 Task: Create a new list view in process automation
Action: Mouse moved to (215, 337)
Screenshot: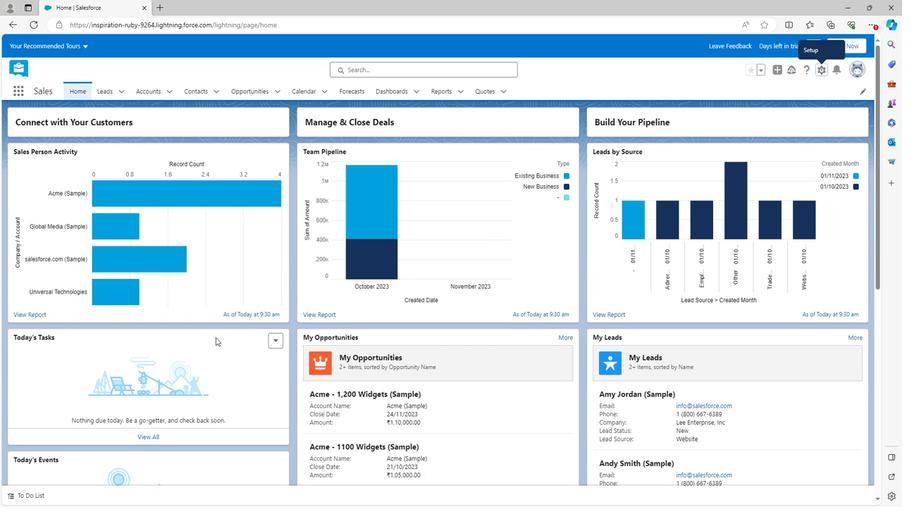 
Action: Mouse scrolled (215, 337) with delta (0, 0)
Screenshot: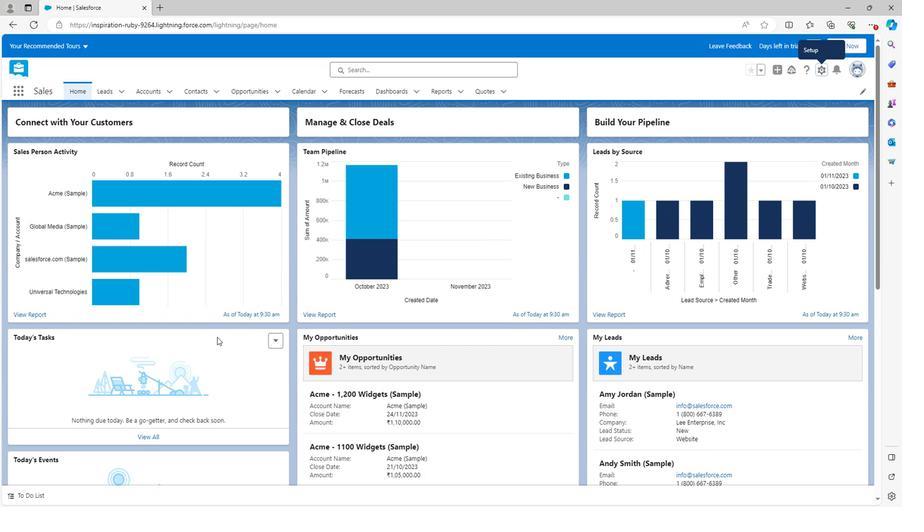 
Action: Mouse scrolled (215, 337) with delta (0, 0)
Screenshot: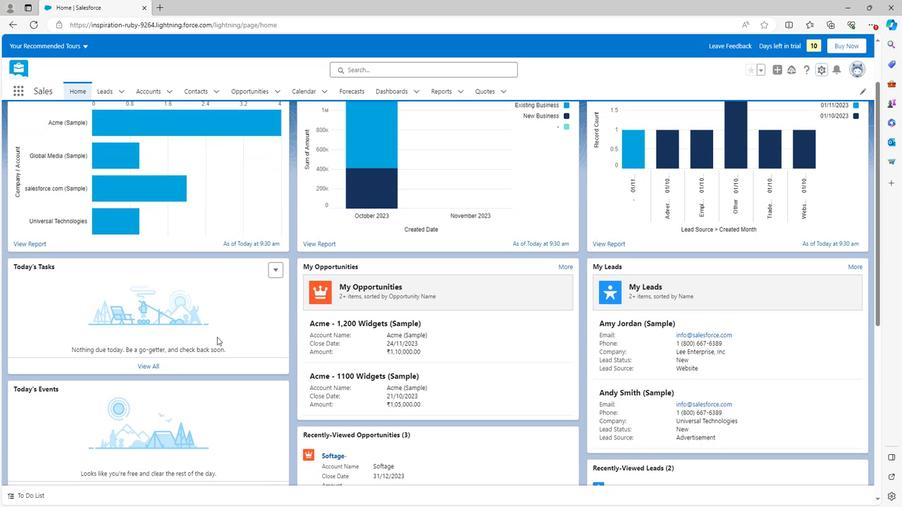 
Action: Mouse scrolled (215, 337) with delta (0, 0)
Screenshot: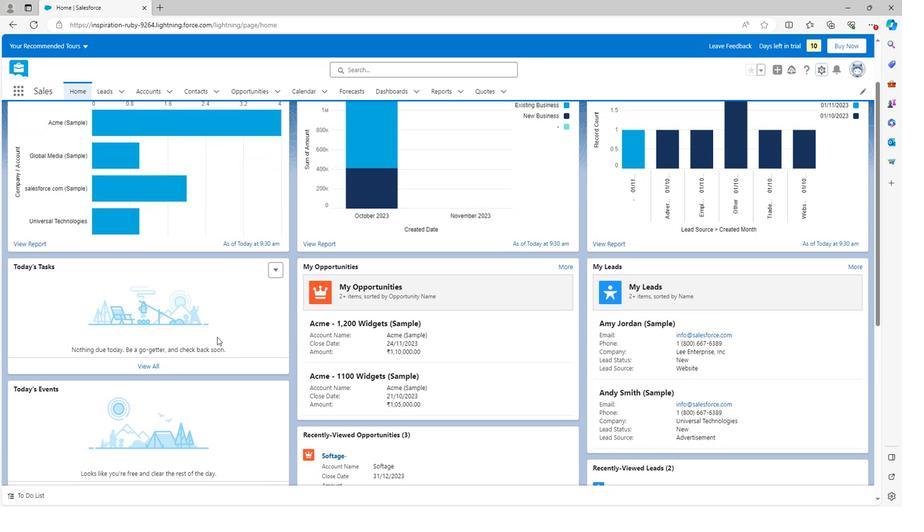 
Action: Mouse scrolled (215, 337) with delta (0, 0)
Screenshot: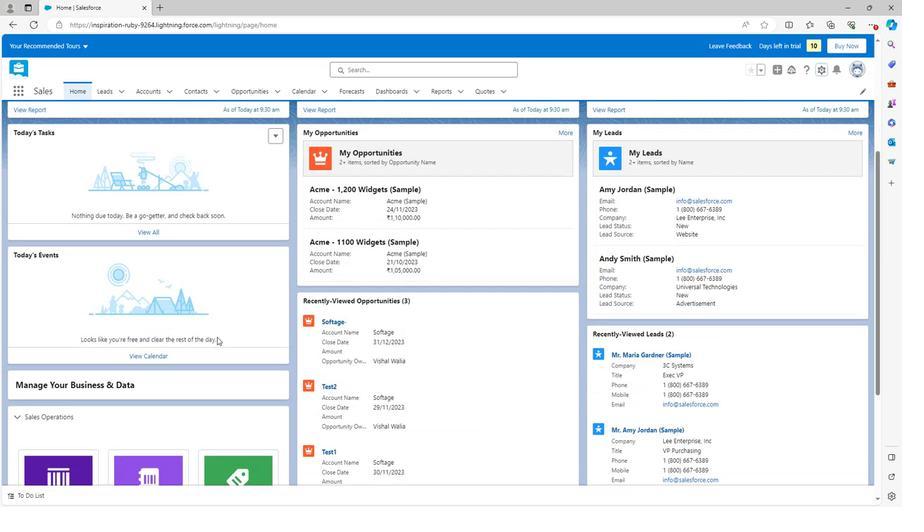 
Action: Mouse scrolled (215, 337) with delta (0, 0)
Screenshot: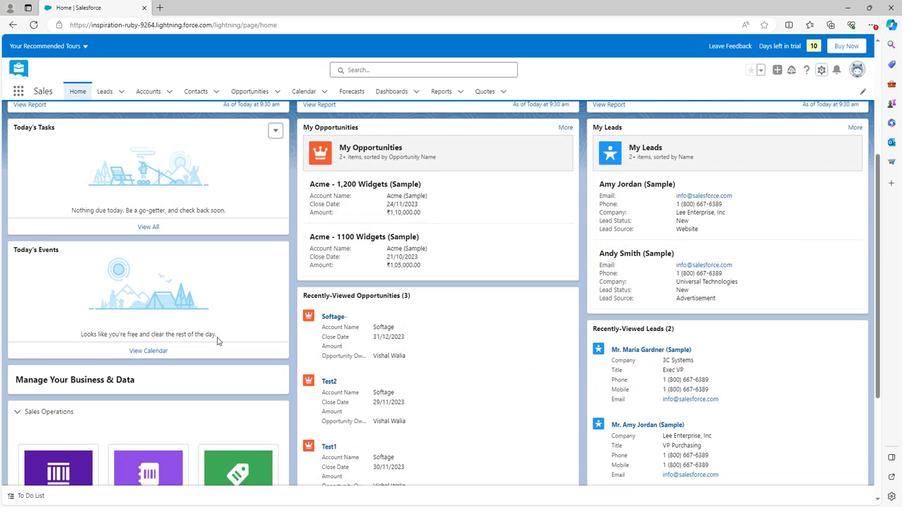 
Action: Mouse scrolled (215, 337) with delta (0, 0)
Screenshot: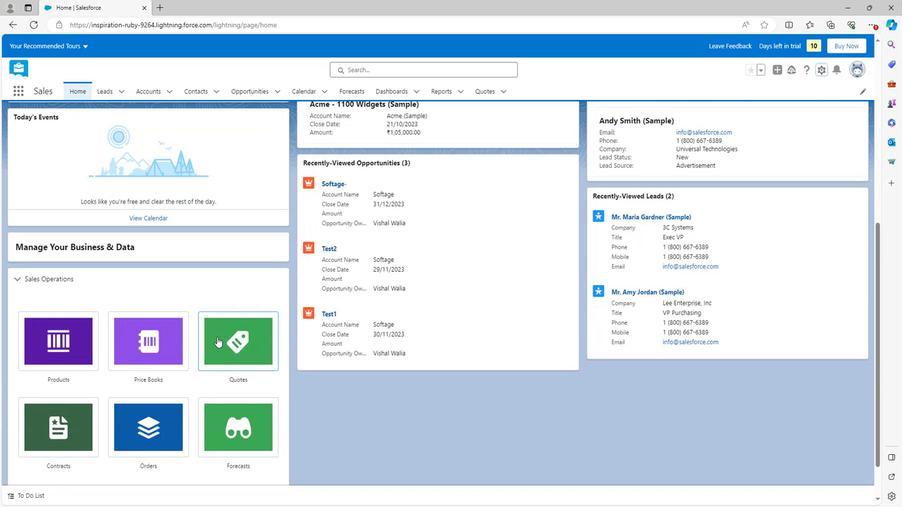 
Action: Mouse scrolled (215, 337) with delta (0, 0)
Screenshot: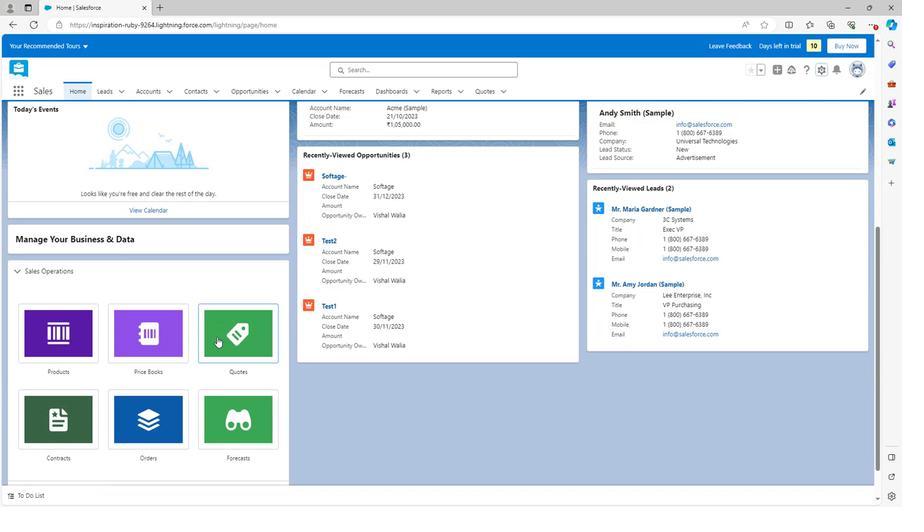 
Action: Mouse scrolled (215, 337) with delta (0, 0)
Screenshot: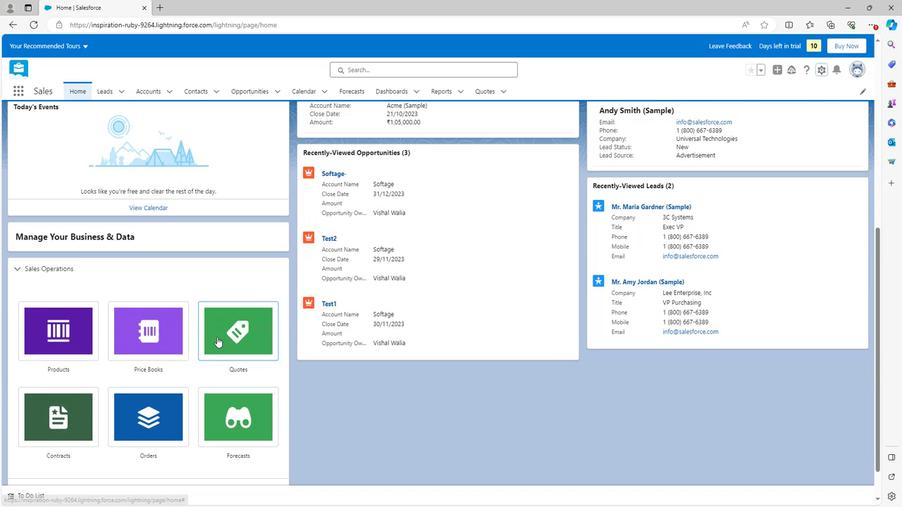 
Action: Mouse scrolled (215, 337) with delta (0, 0)
Screenshot: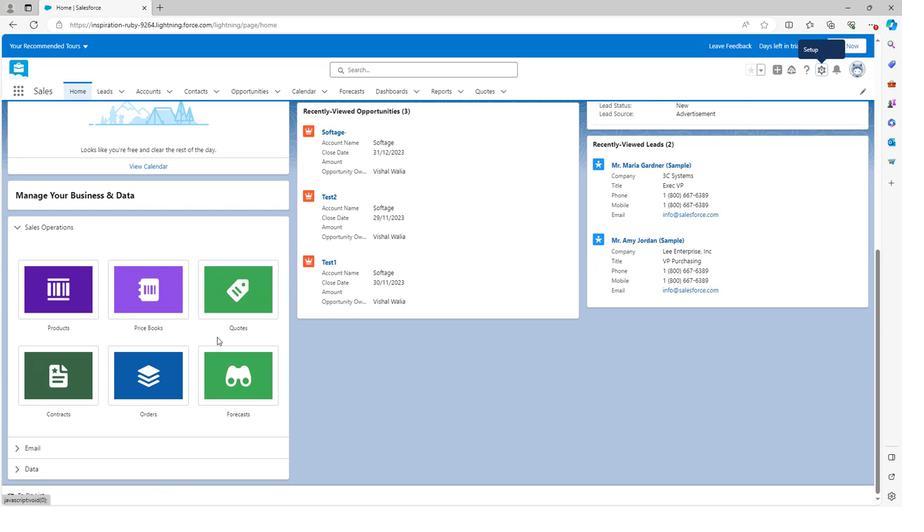 
Action: Mouse scrolled (215, 337) with delta (0, 0)
Screenshot: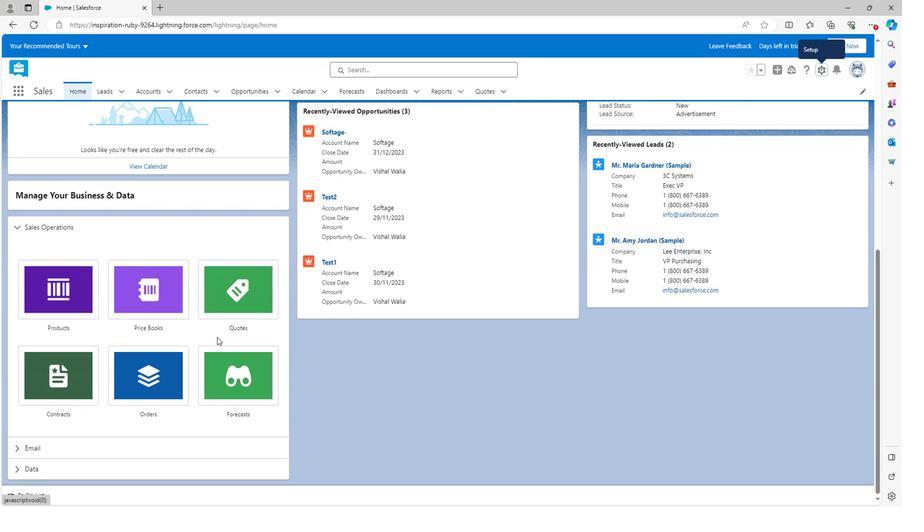 
Action: Mouse scrolled (215, 337) with delta (0, 0)
Screenshot: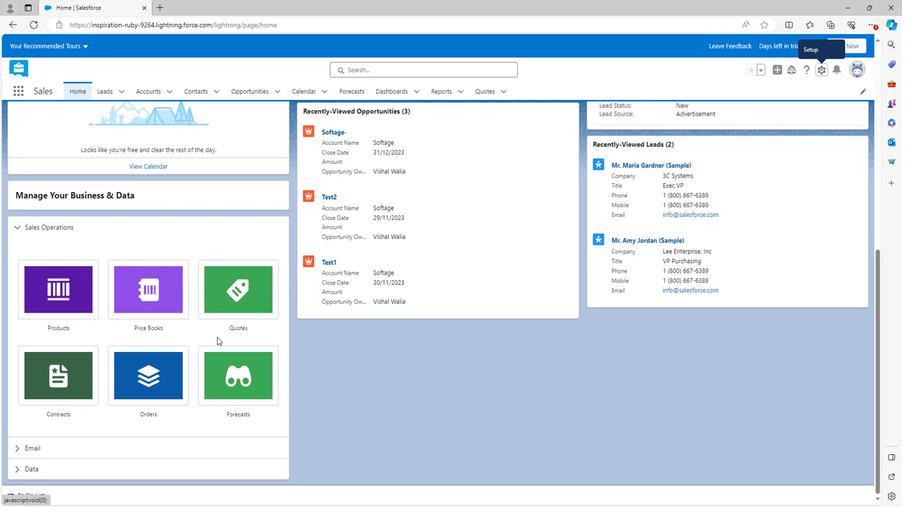 
Action: Mouse scrolled (215, 337) with delta (0, 0)
Screenshot: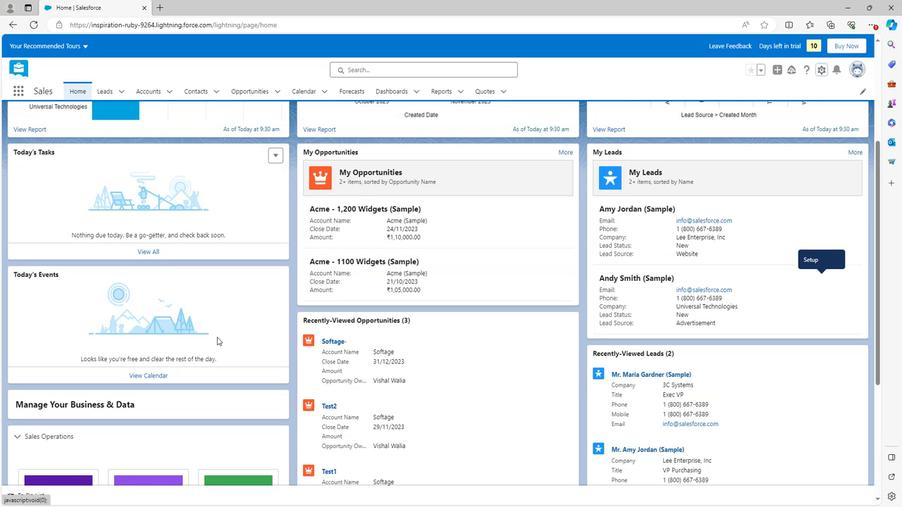 
Action: Mouse scrolled (215, 337) with delta (0, 0)
Screenshot: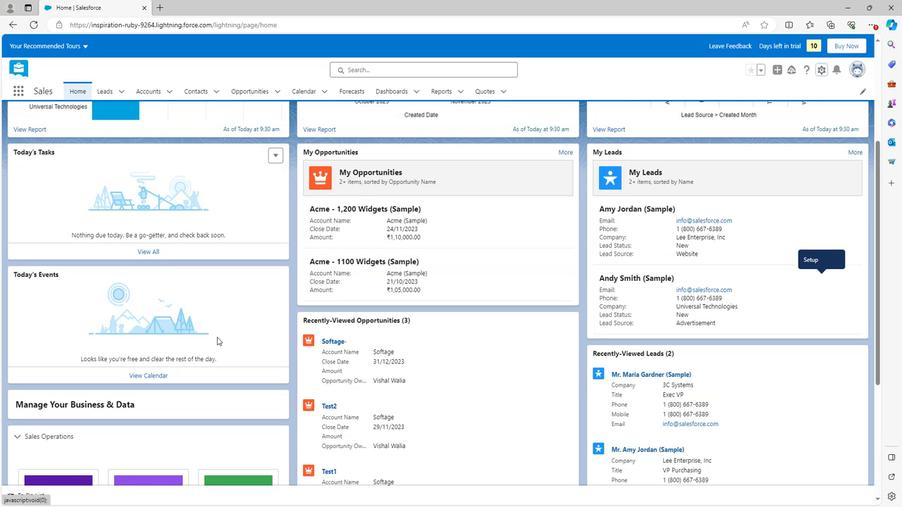 
Action: Mouse scrolled (215, 337) with delta (0, 0)
Screenshot: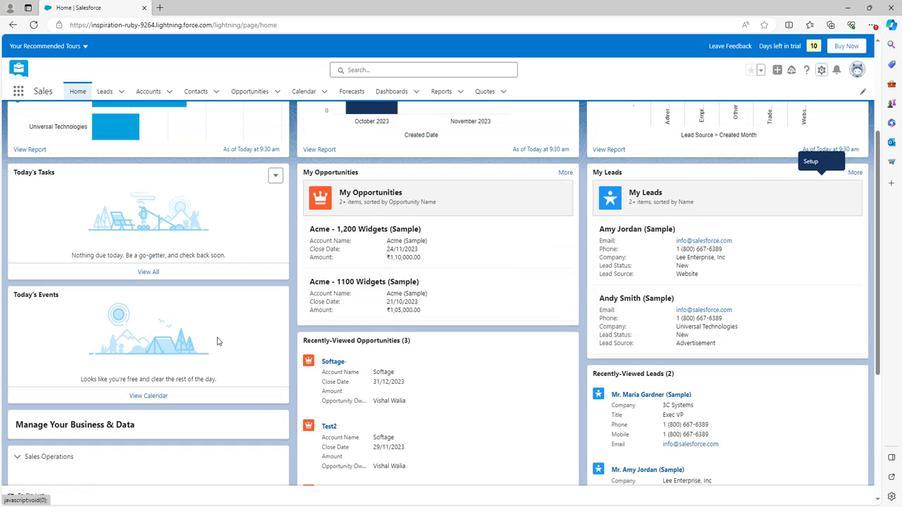 
Action: Mouse scrolled (215, 337) with delta (0, 0)
Screenshot: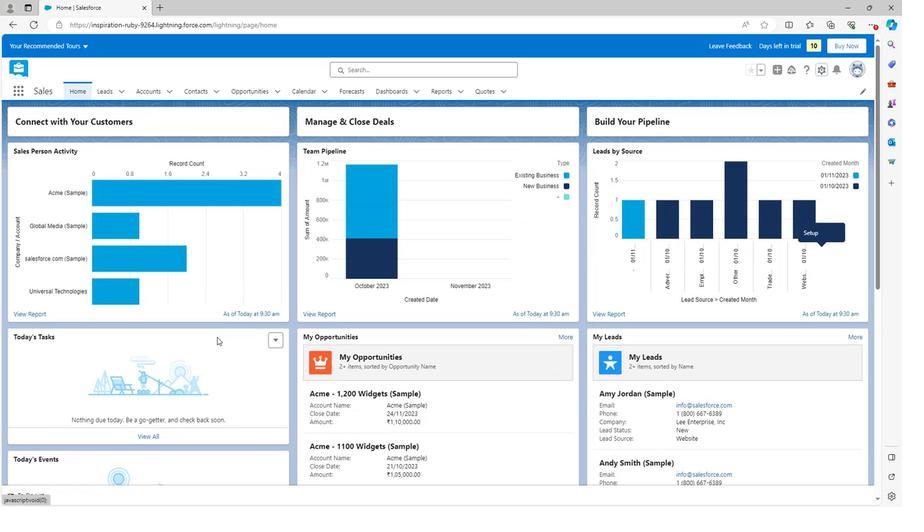 
Action: Mouse scrolled (215, 337) with delta (0, 0)
Screenshot: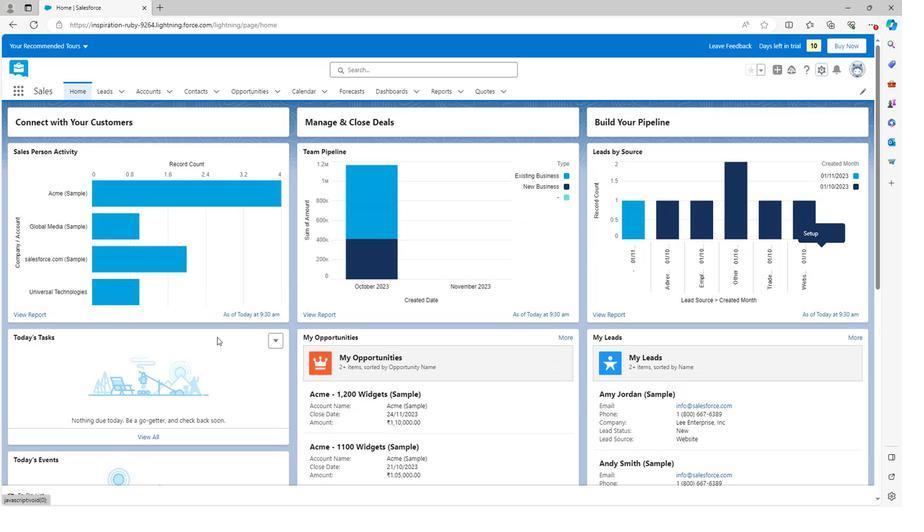 
Action: Mouse scrolled (215, 337) with delta (0, 0)
Screenshot: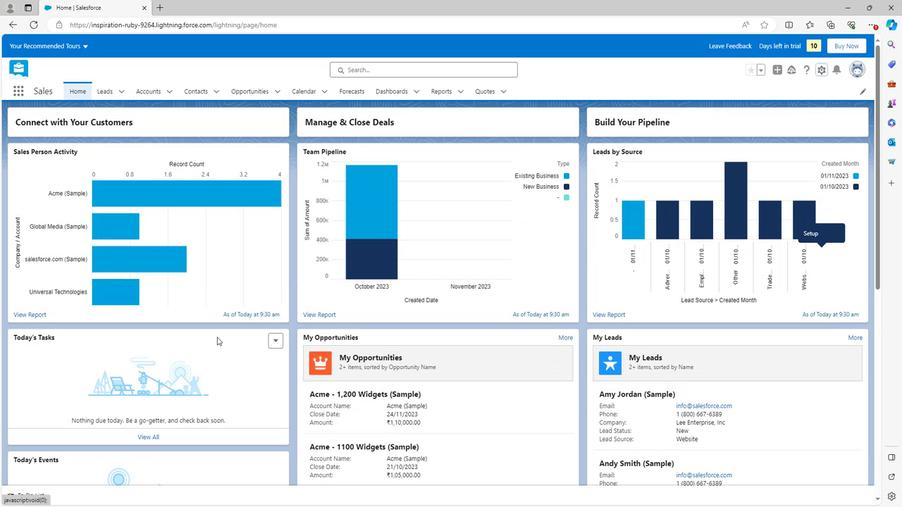 
Action: Mouse moved to (819, 69)
Screenshot: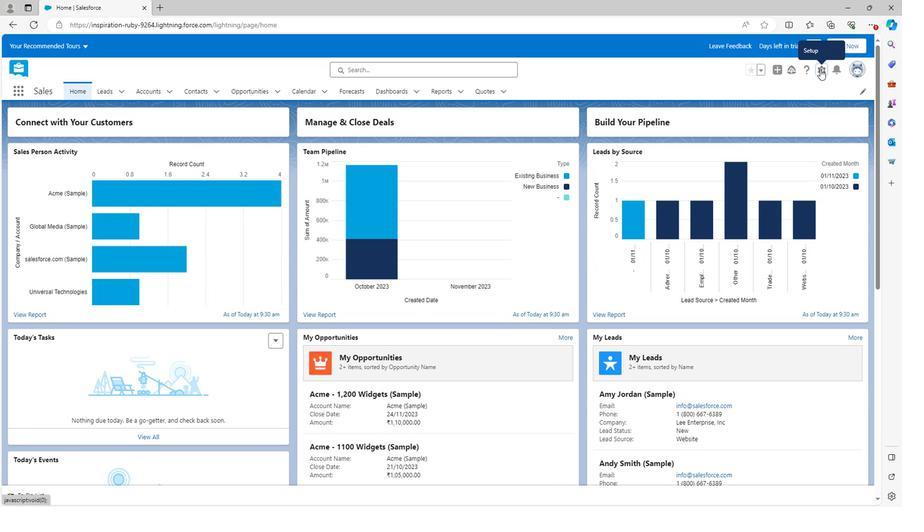 
Action: Mouse pressed left at (819, 69)
Screenshot: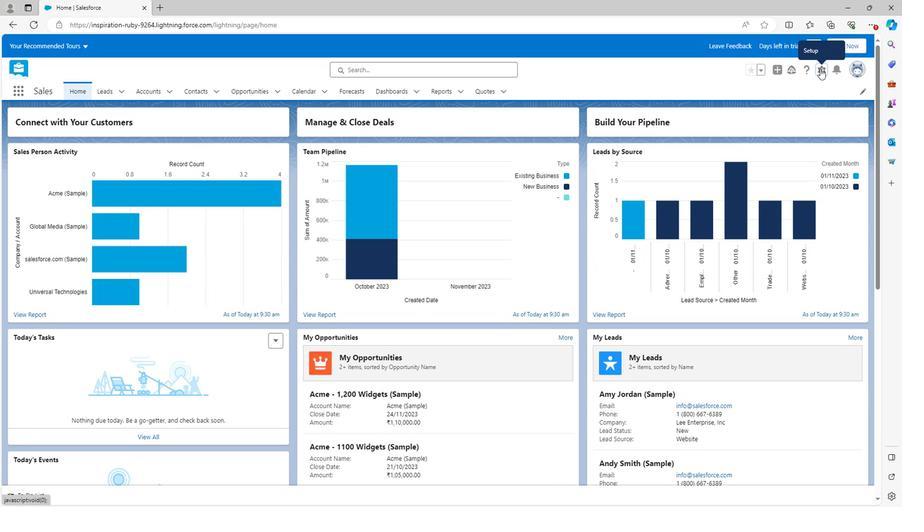 
Action: Mouse moved to (771, 94)
Screenshot: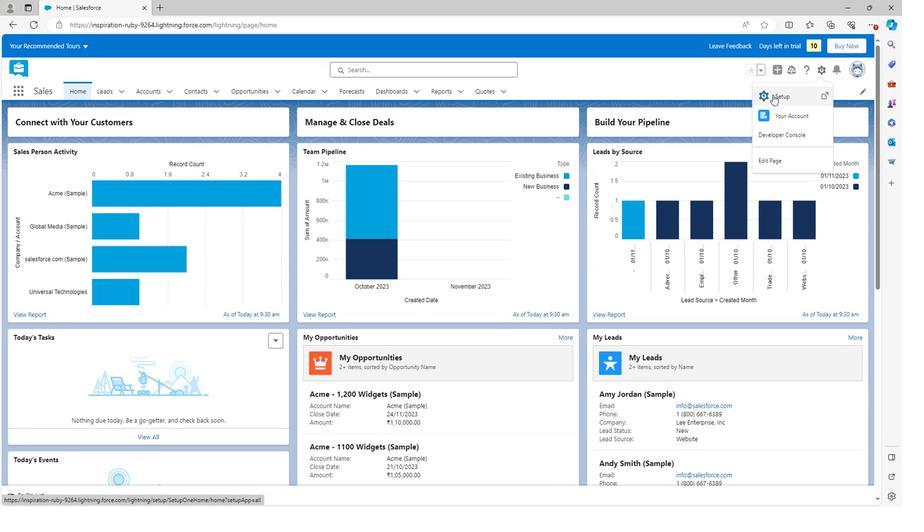 
Action: Mouse pressed left at (771, 94)
Screenshot: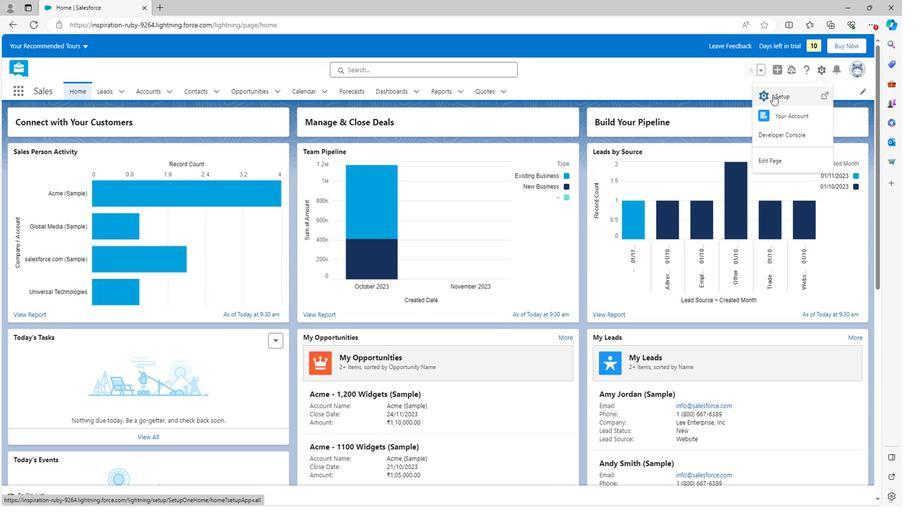 
Action: Mouse moved to (5, 414)
Screenshot: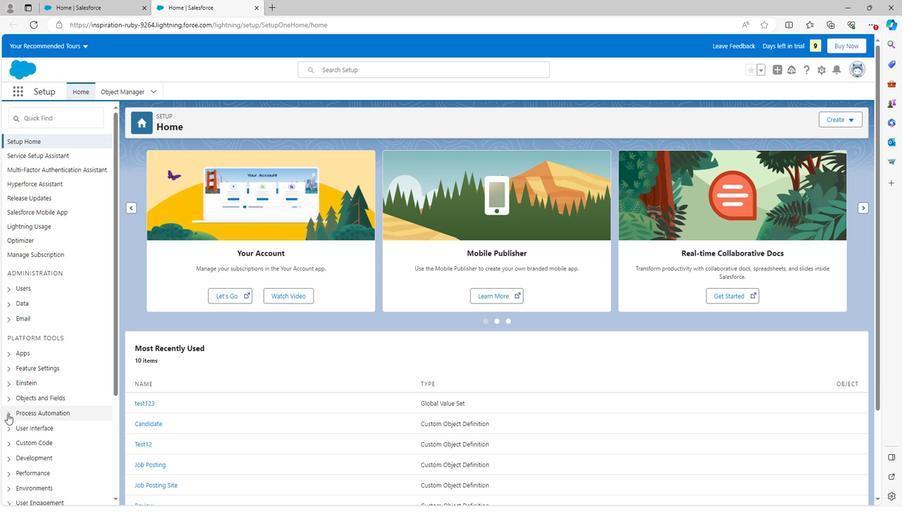 
Action: Mouse pressed left at (5, 414)
Screenshot: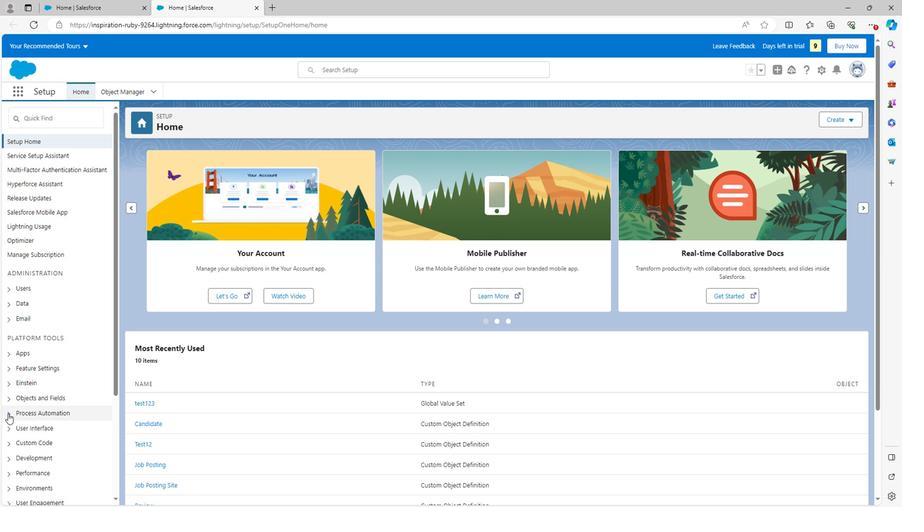 
Action: Mouse scrolled (5, 413) with delta (0, 0)
Screenshot: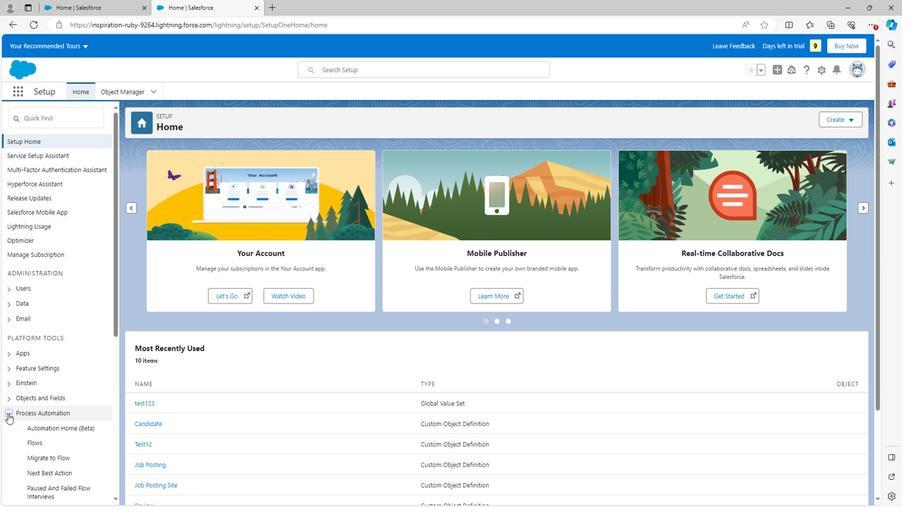 
Action: Mouse scrolled (5, 413) with delta (0, 0)
Screenshot: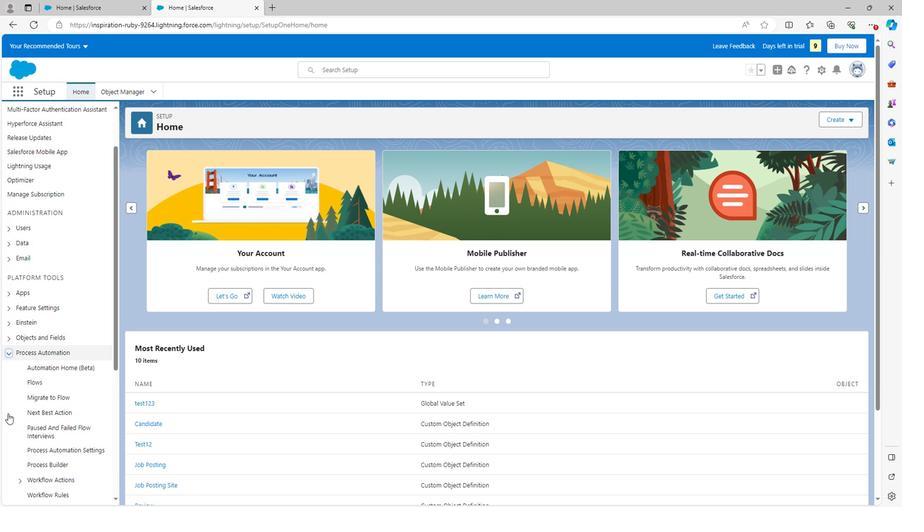 
Action: Mouse moved to (36, 371)
Screenshot: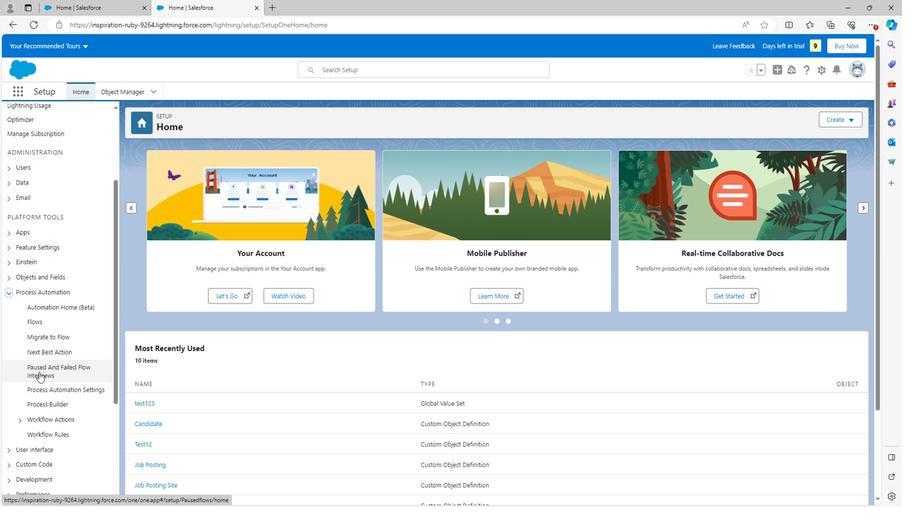 
Action: Mouse pressed left at (36, 371)
Screenshot: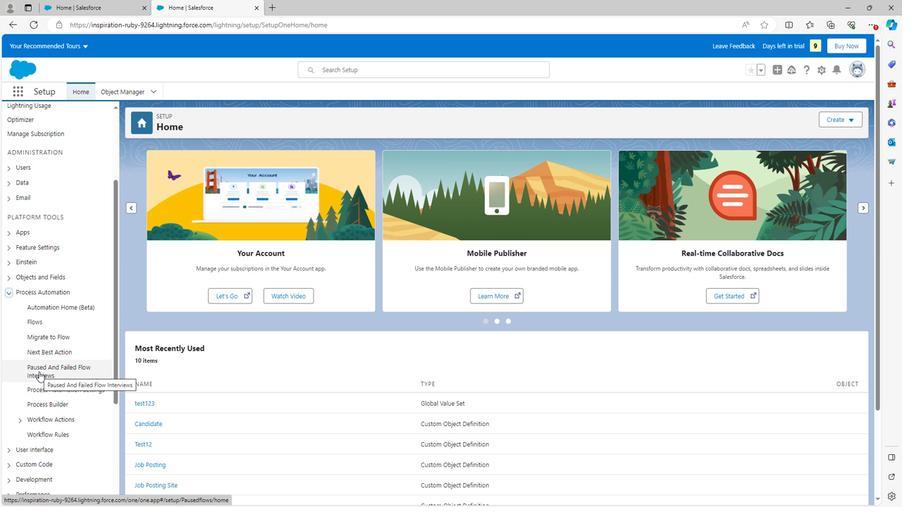 
Action: Mouse moved to (584, 320)
Screenshot: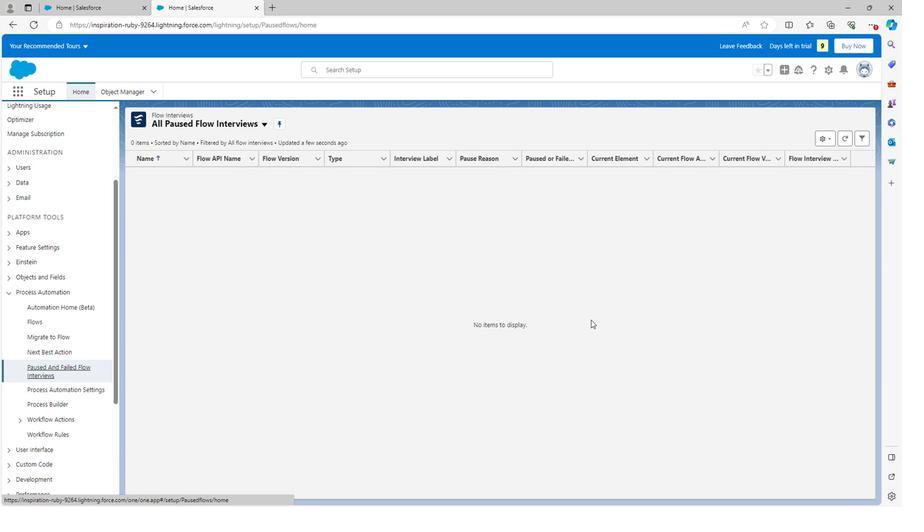 
Action: Mouse scrolled (584, 319) with delta (0, 0)
Screenshot: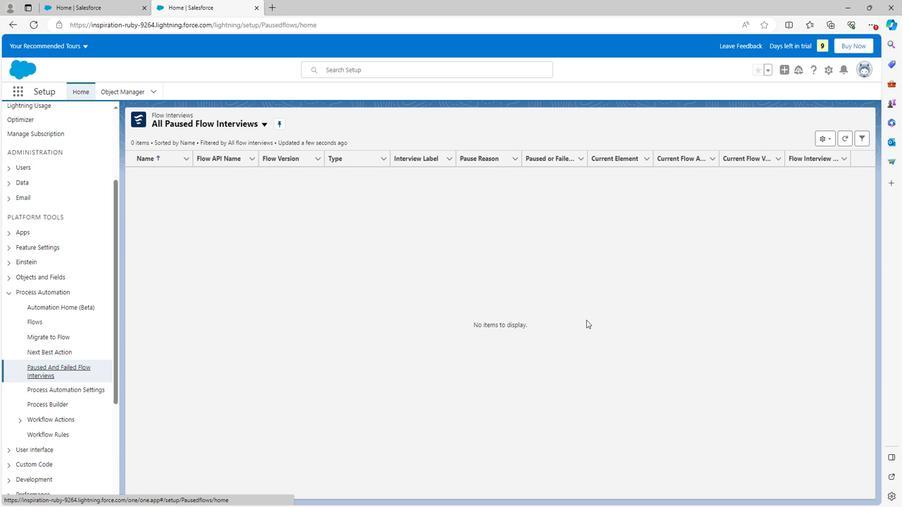 
Action: Mouse scrolled (584, 319) with delta (0, 0)
Screenshot: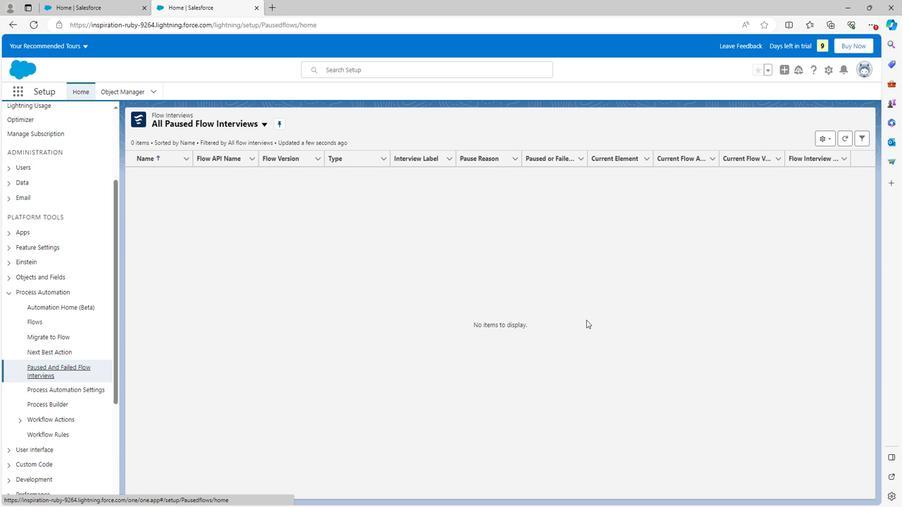 
Action: Mouse scrolled (584, 319) with delta (0, 0)
Screenshot: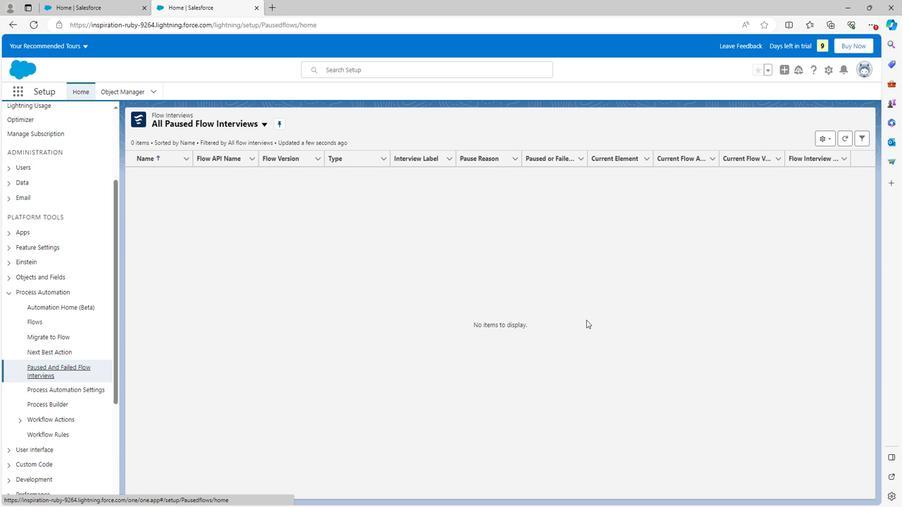 
Action: Mouse scrolled (584, 319) with delta (0, 0)
Screenshot: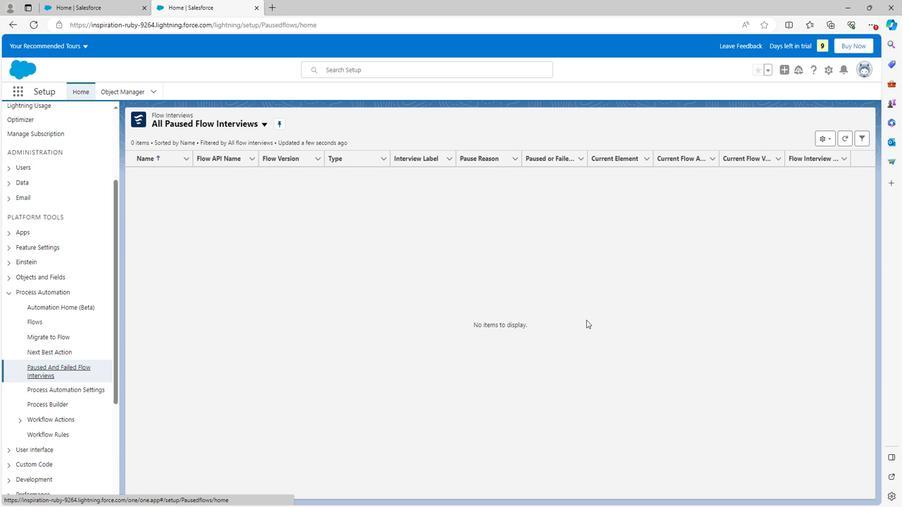 
Action: Mouse scrolled (584, 320) with delta (0, 0)
Screenshot: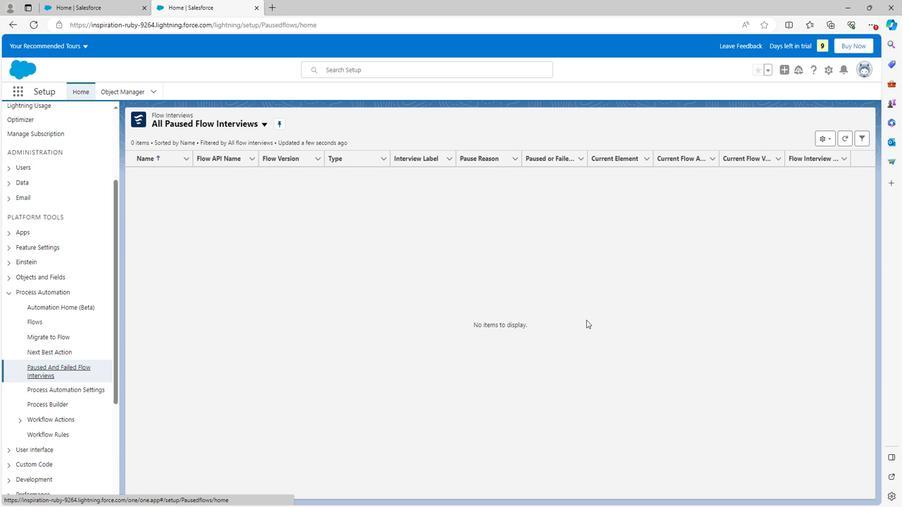 
Action: Mouse scrolled (584, 320) with delta (0, 0)
Screenshot: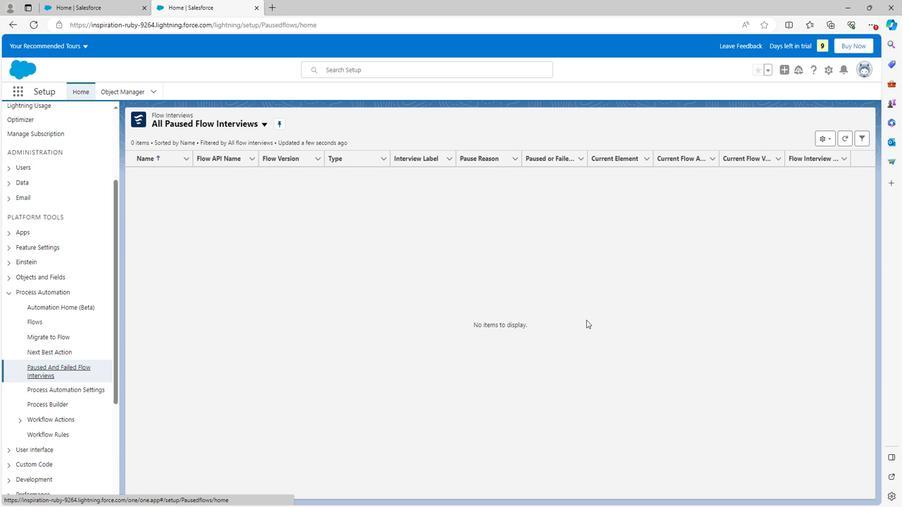 
Action: Mouse scrolled (584, 320) with delta (0, 0)
Screenshot: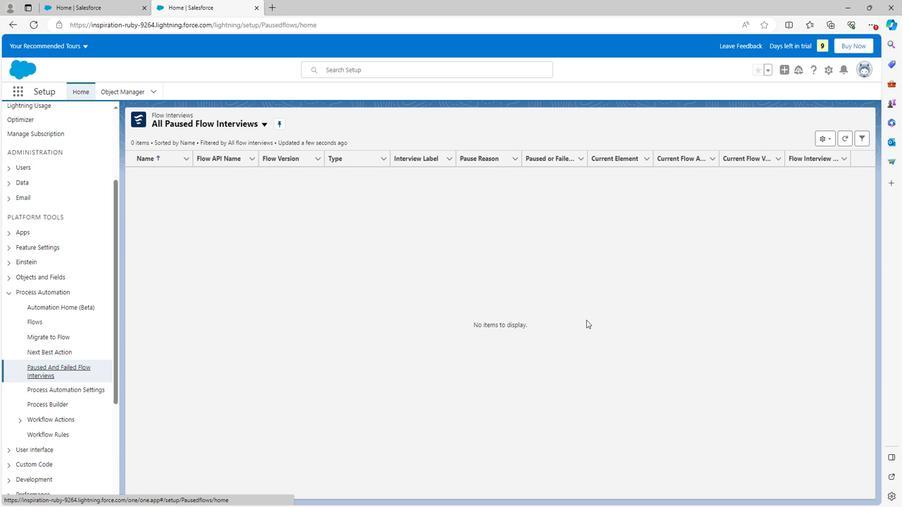 
Action: Mouse scrolled (584, 320) with delta (0, 0)
Screenshot: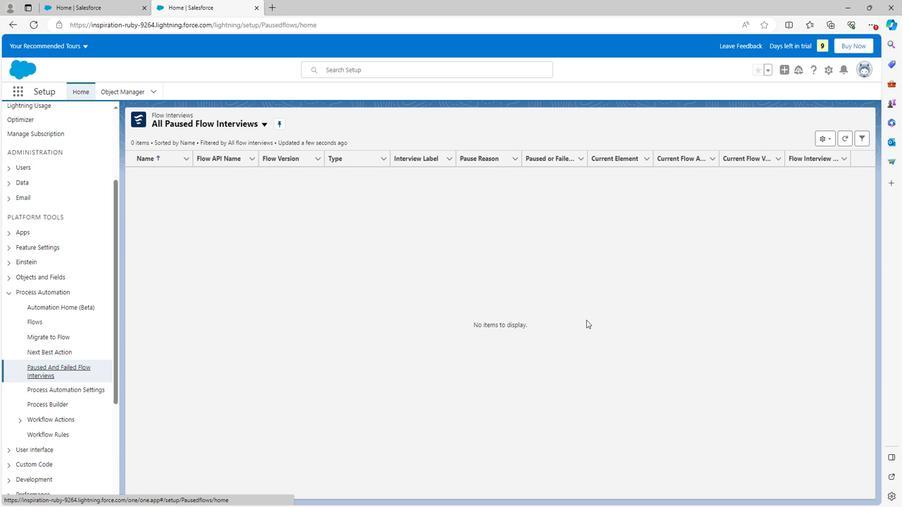 
Action: Mouse moved to (828, 140)
Screenshot: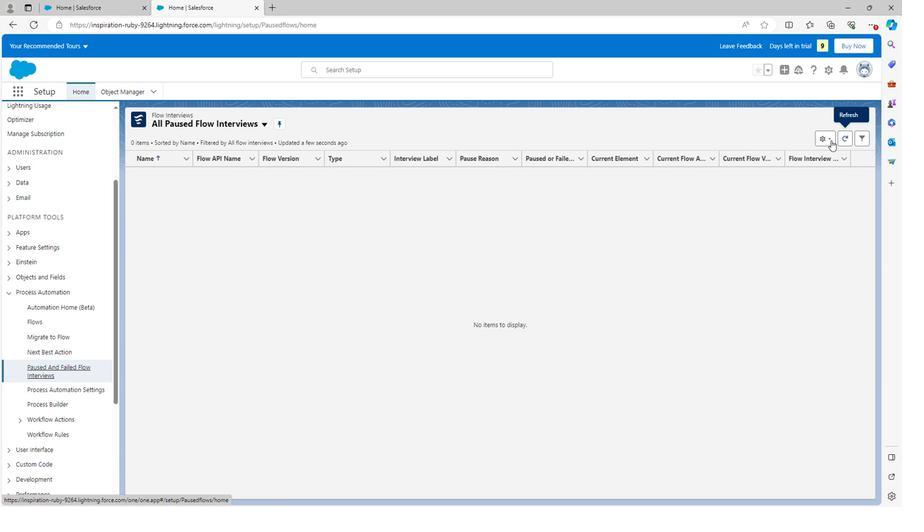 
Action: Mouse pressed left at (828, 140)
Screenshot: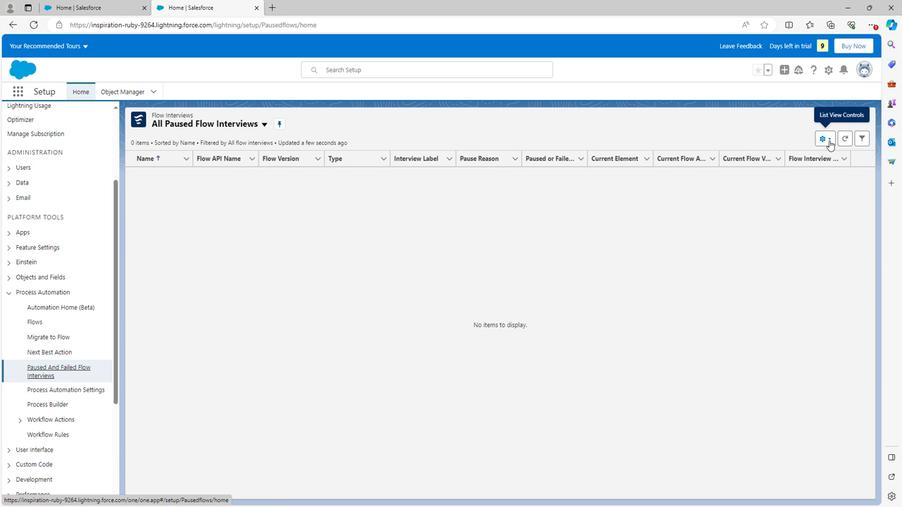 
Action: Mouse moved to (770, 177)
Screenshot: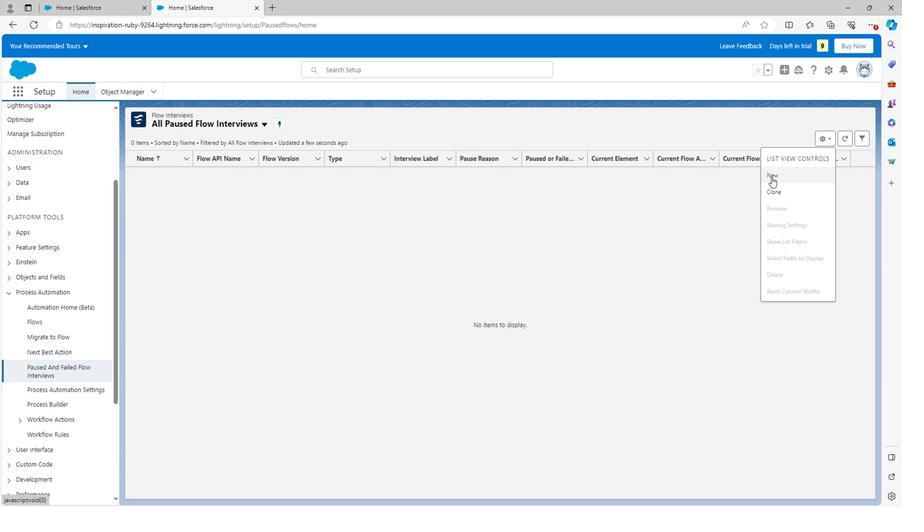 
Action: Mouse pressed left at (770, 177)
Screenshot: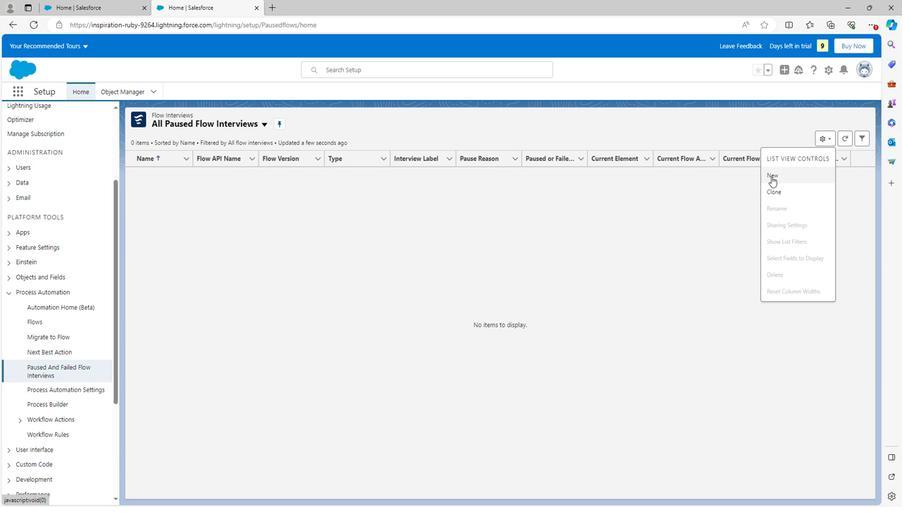 
Action: Mouse moved to (318, 229)
Screenshot: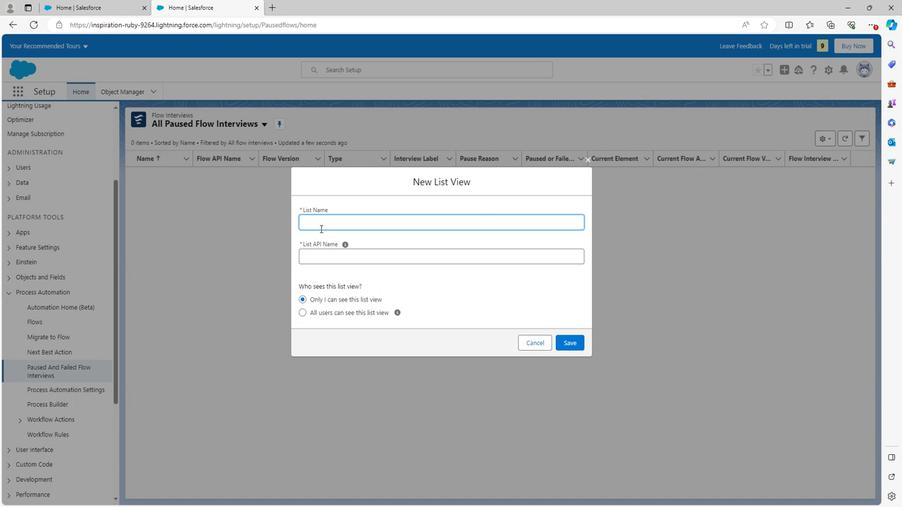 
Action: Key pressed <Key.shift><Key.shift><Key.shift><Key.shift><Key.shift>Test
Screenshot: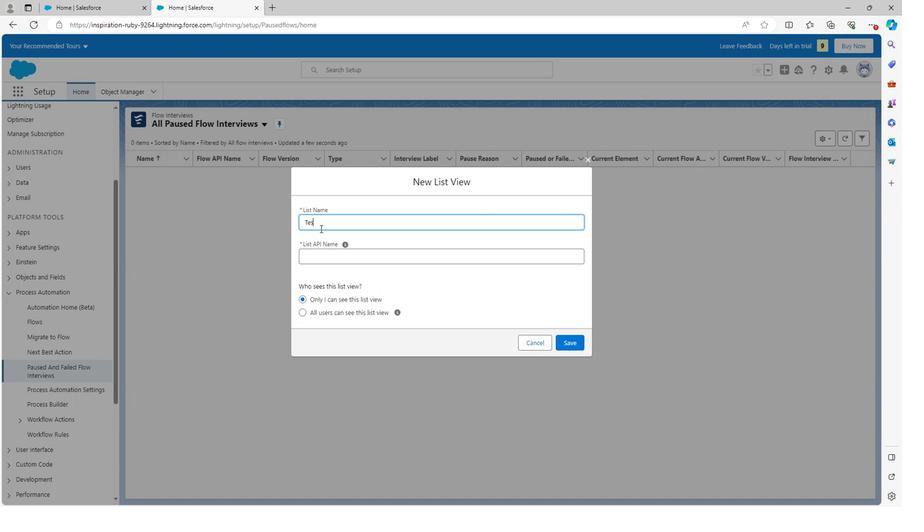 
Action: Mouse moved to (430, 287)
Screenshot: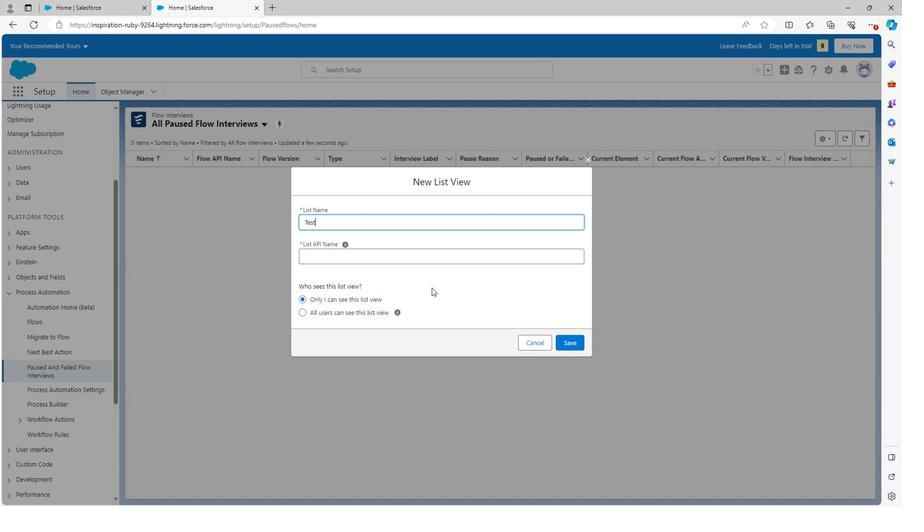 
Action: Mouse pressed left at (430, 287)
Screenshot: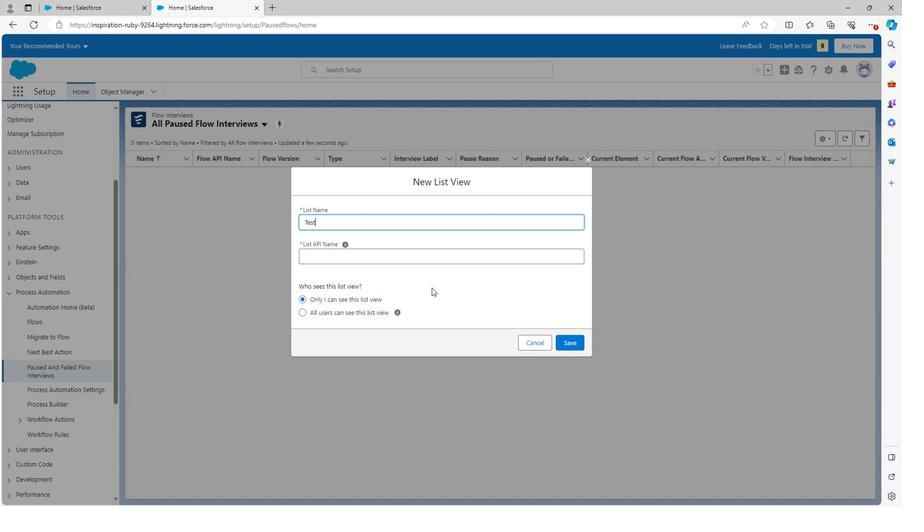 
Action: Mouse moved to (569, 344)
Screenshot: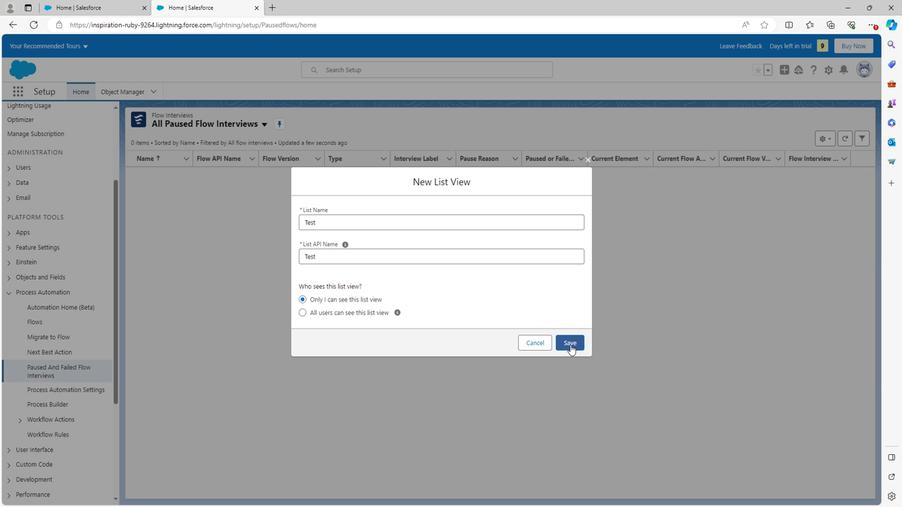 
Action: Mouse pressed left at (569, 344)
Screenshot: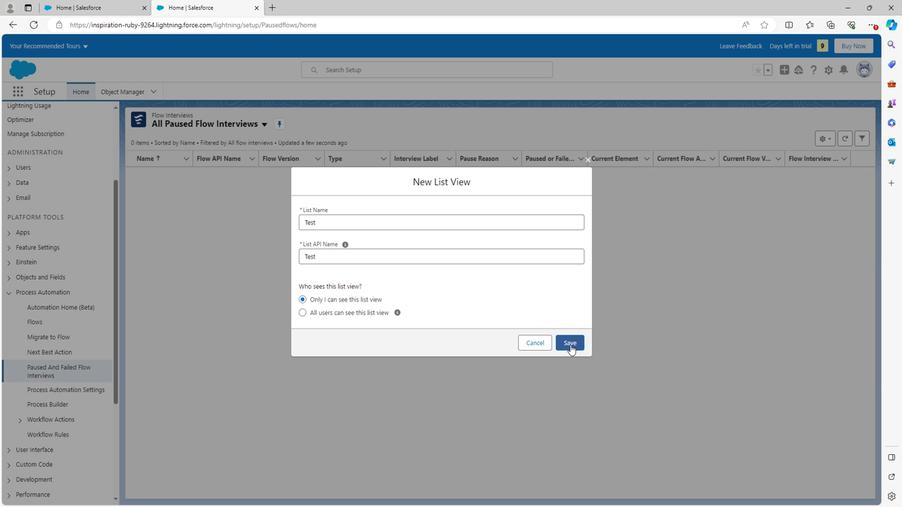 
Action: Mouse scrolled (569, 344) with delta (0, 0)
Screenshot: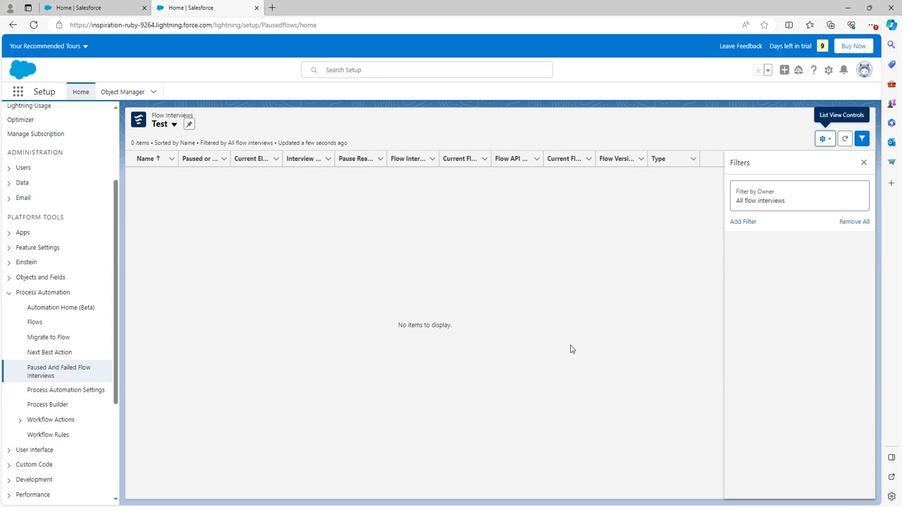 
Action: Mouse scrolled (569, 344) with delta (0, 0)
Screenshot: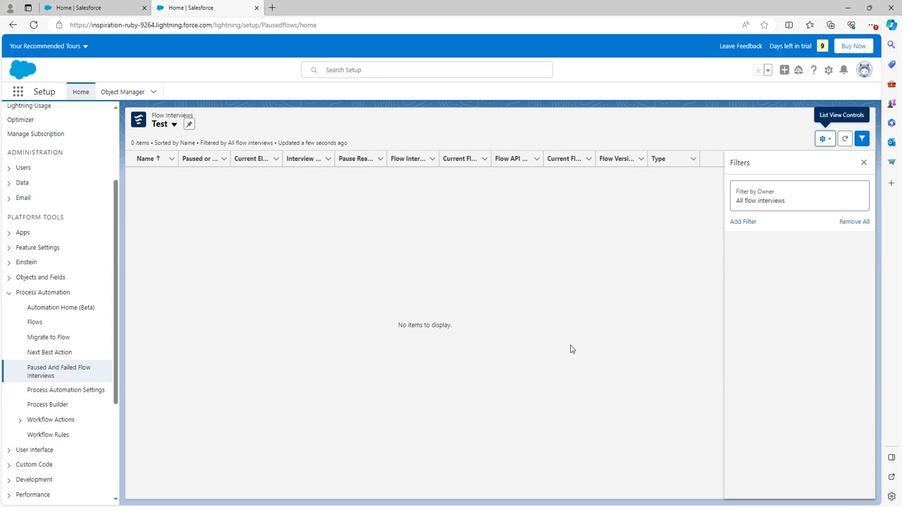 
Action: Mouse scrolled (569, 344) with delta (0, 0)
Screenshot: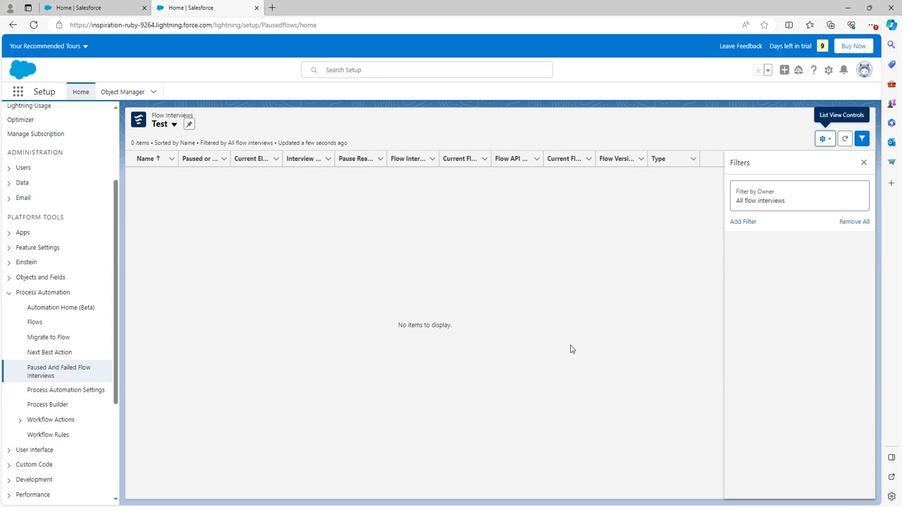 
